 Task: Make in the project AgileCenter an epic 'Security Compliance'. Create in the project AgileCenter an epic 'Network Compliance'. Add in the project AgileCenter an epic 'Business Continuity and Disaster Recovery Planning (BCDR) Implementation'
Action: Mouse moved to (124, 212)
Screenshot: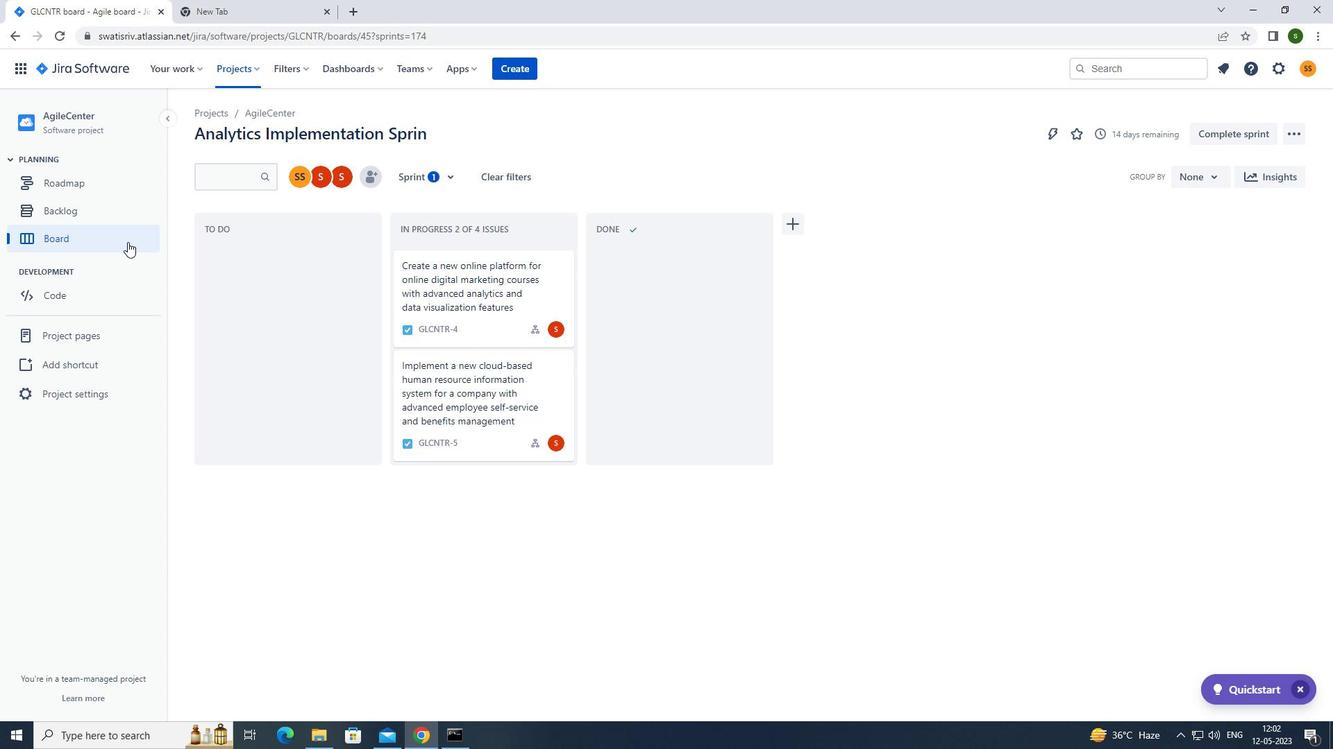 
Action: Mouse pressed left at (124, 212)
Screenshot: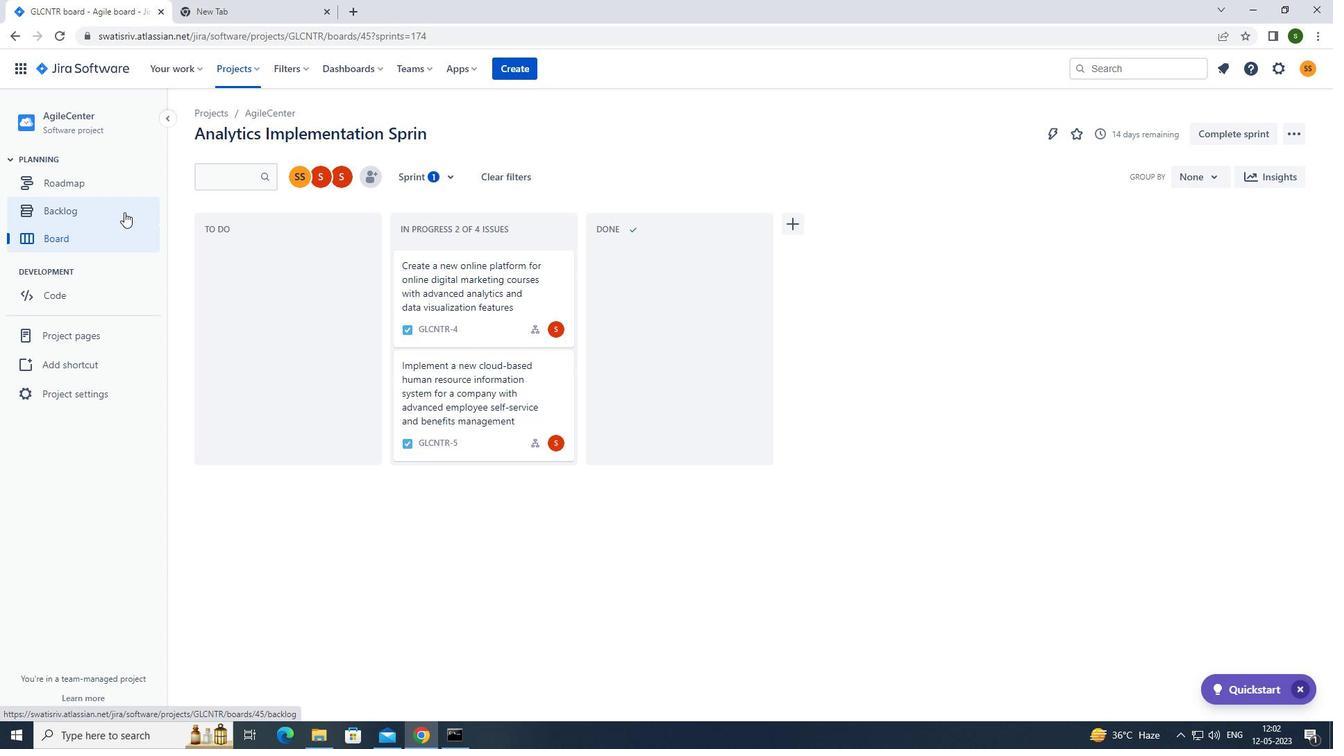 
Action: Mouse moved to (411, 173)
Screenshot: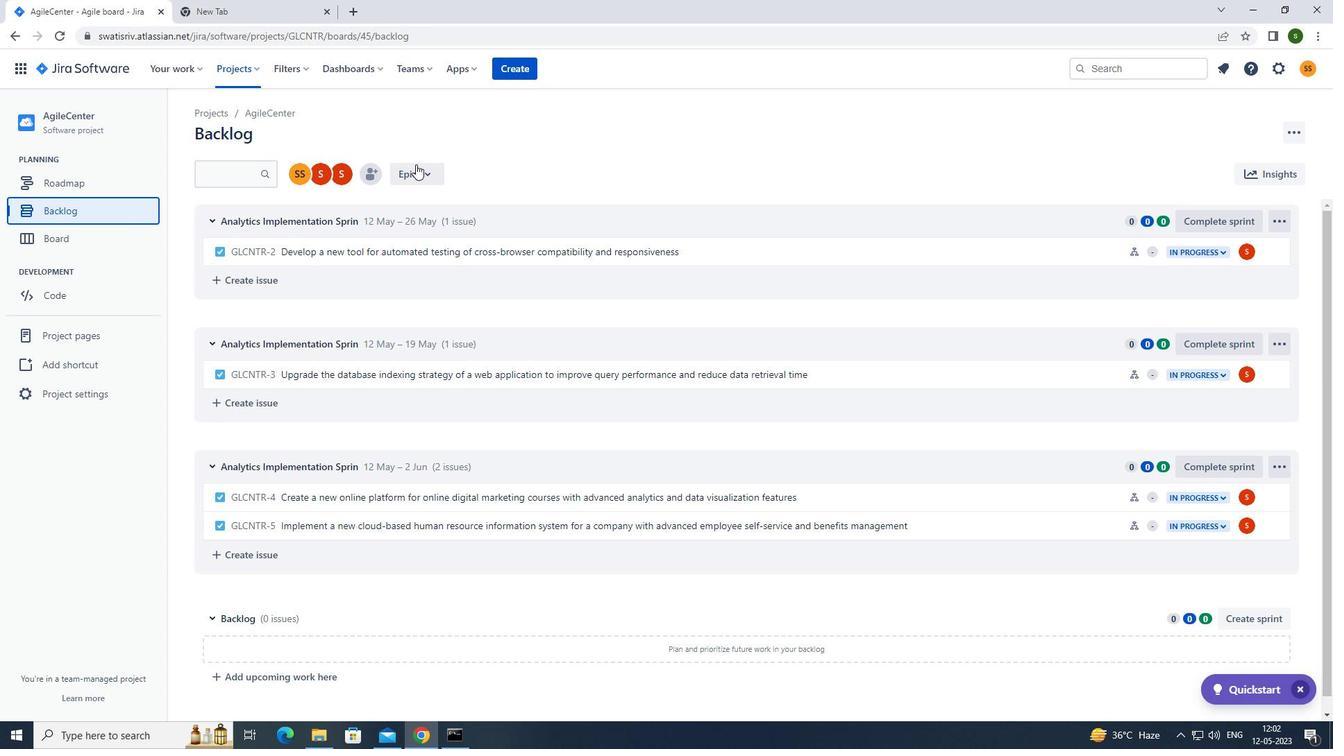 
Action: Mouse pressed left at (411, 173)
Screenshot: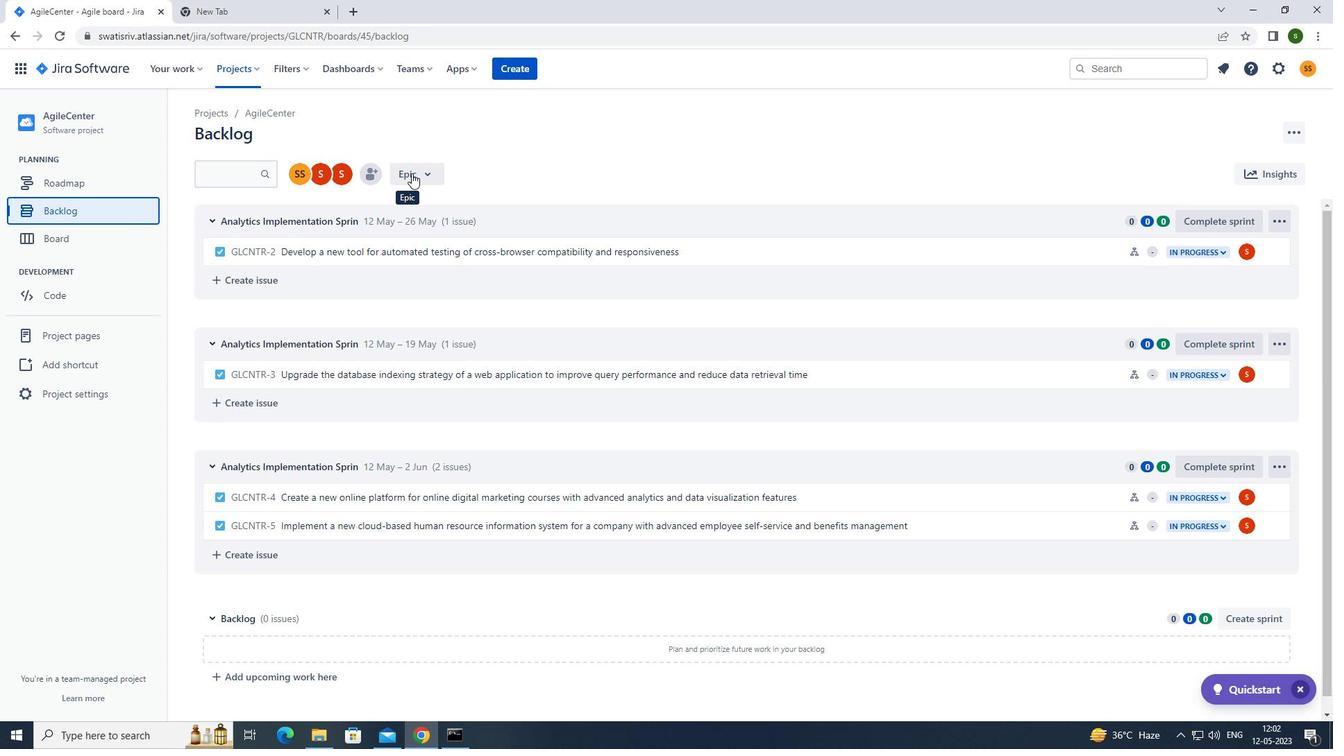 
Action: Mouse moved to (412, 261)
Screenshot: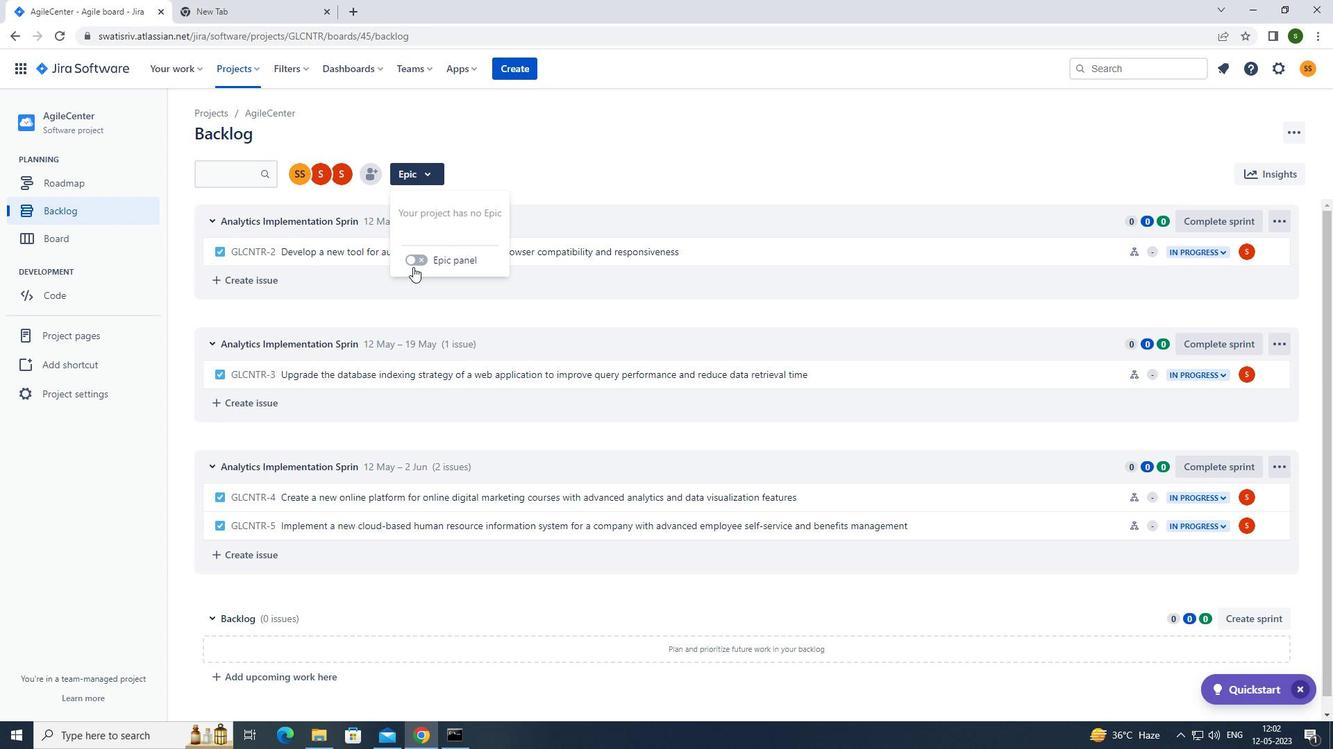 
Action: Mouse pressed left at (412, 261)
Screenshot: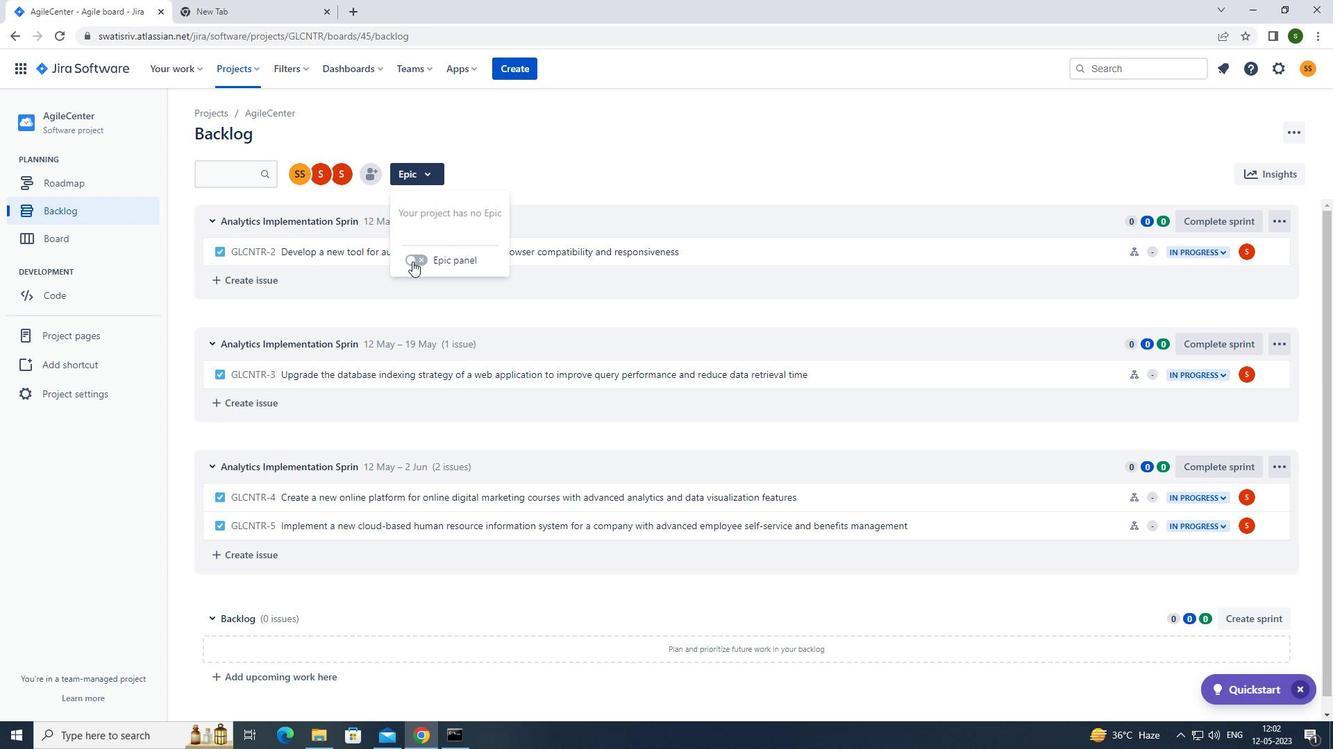 
Action: Mouse moved to (252, 475)
Screenshot: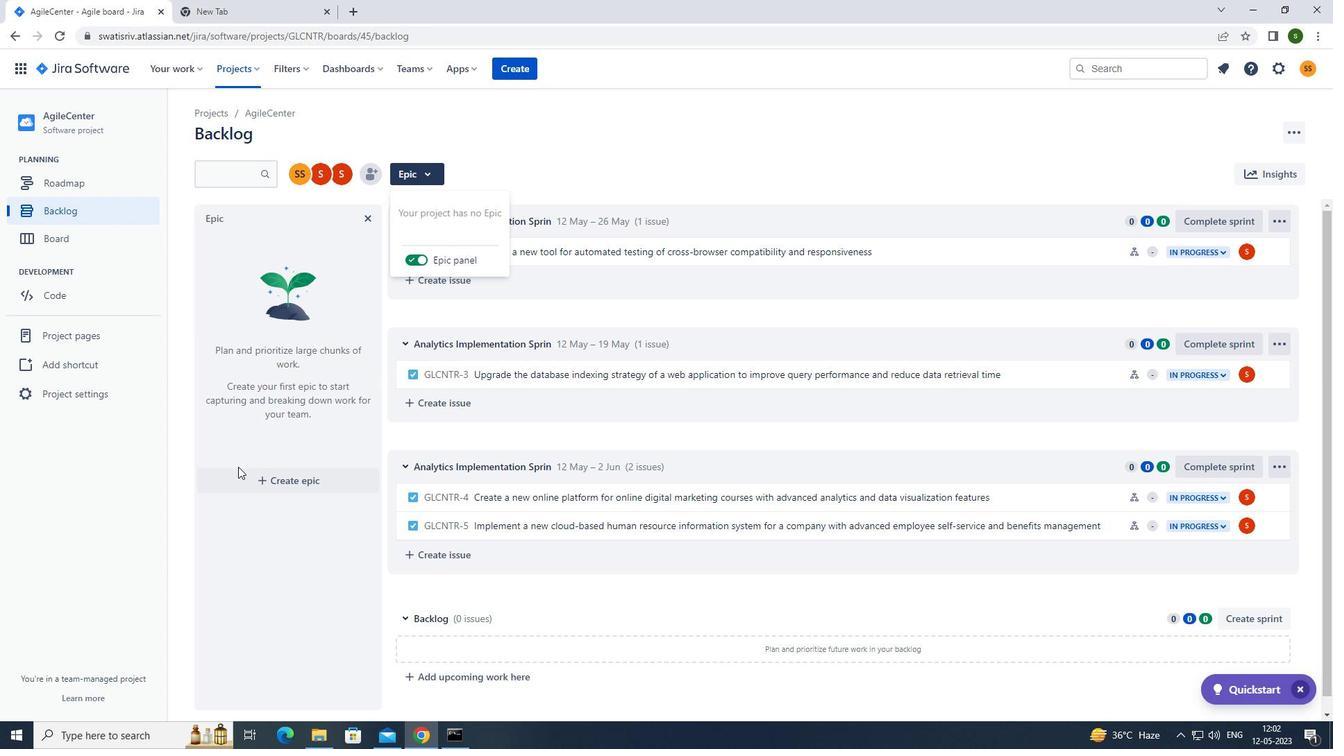 
Action: Mouse pressed left at (252, 475)
Screenshot: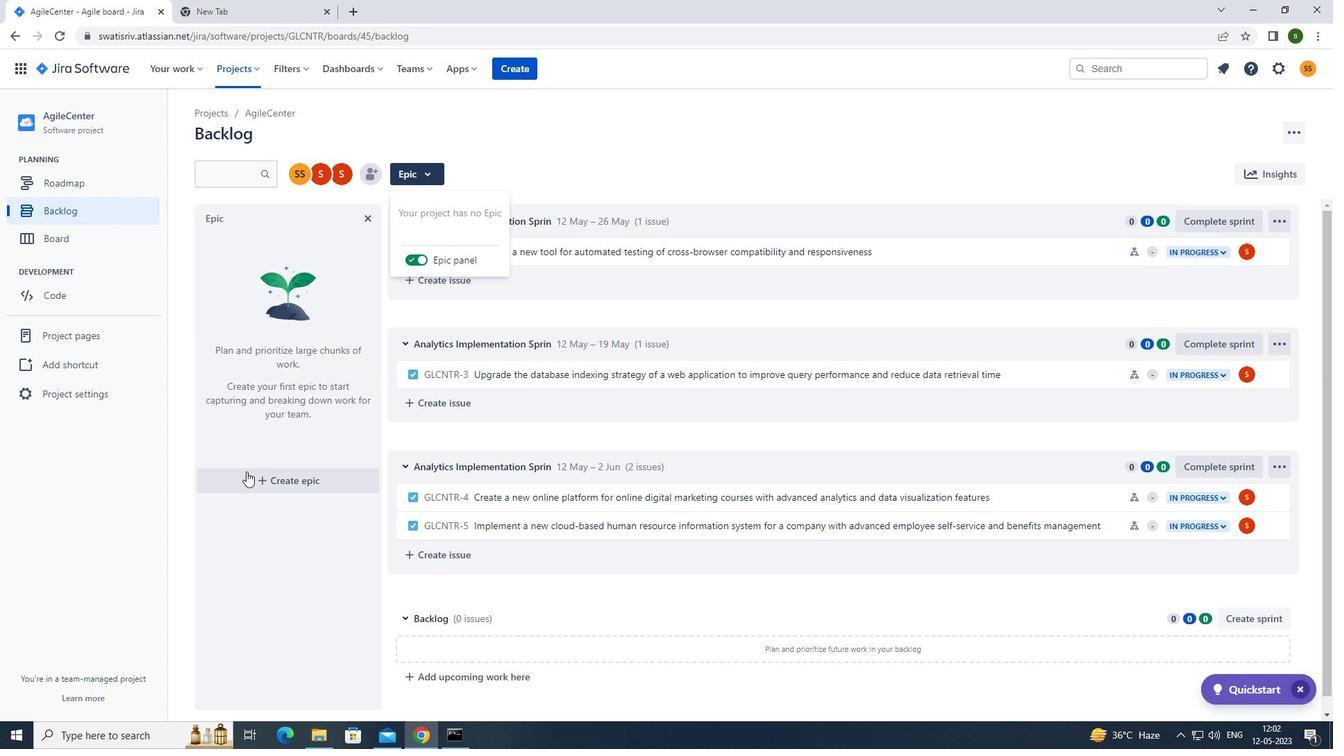 
Action: Mouse moved to (272, 474)
Screenshot: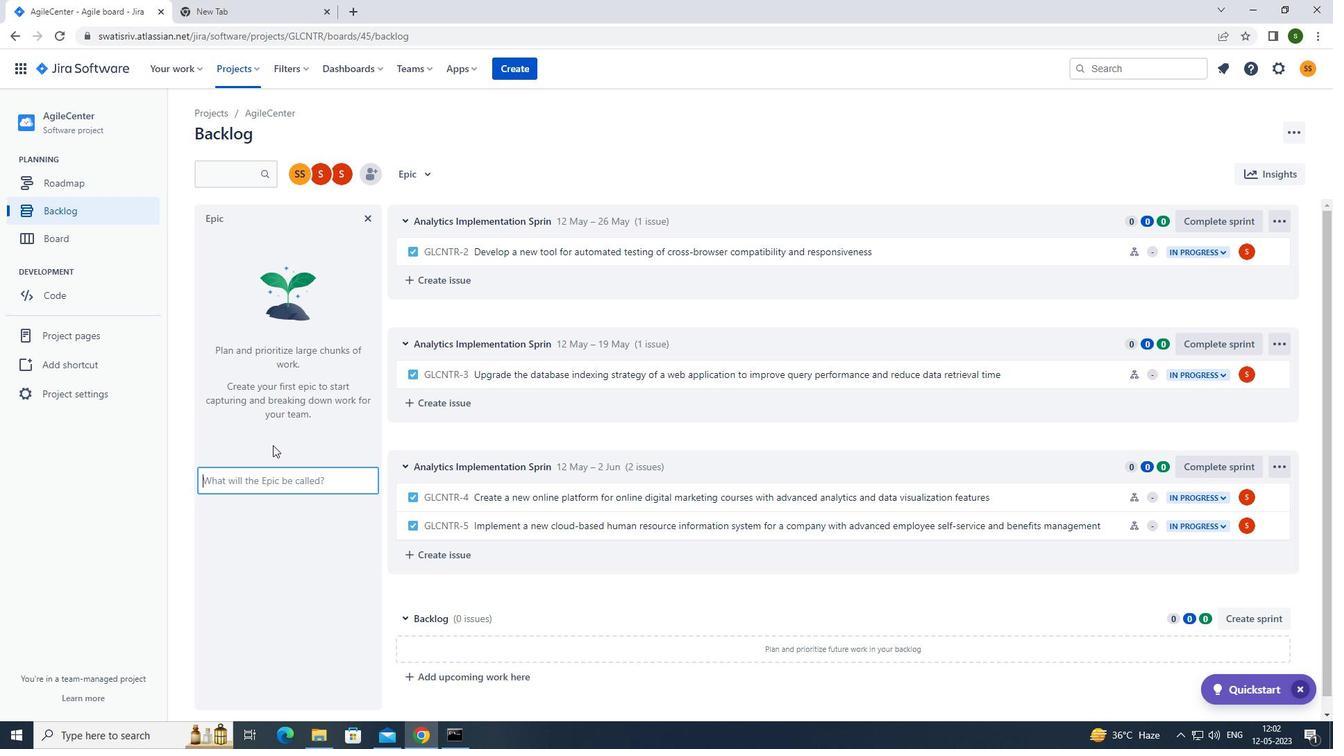 
Action: Key pressed <Key.caps_lock>s<Key.caps_lock>ecurity<Key.space><Key.caps_lock>c<Key.caps_lock>ompliance<Key.enter><Key.caps_lock>n<Key.caps_lock>etwork<Key.space><Key.caps_lock>c<Key.caps_lock>ompliance<Key.enter><Key.caps_lock>b<Key.caps_lock>usiness<Key.space><Key.caps_lock>c<Key.caps_lock>ontinuity<Key.space>and<Key.space><Key.caps_lock>d<Key.caps_lock>isaster<Key.space><Key.caps_lock>R<Key.caps_lock>ecovery<Key.space><Key.caps_lock>p<Key.caps_lock>lanning<Key.shift_r><Key.shift_r>(<Key.caps_lock>bcdr<Key.shift_r>)<Key.caps_lock>i<Key.caps_lock>mo<Key.backspace><Key.backspace><Key.backspace>i<Key.caps_lock>mplementation<Key.enter>
Screenshot: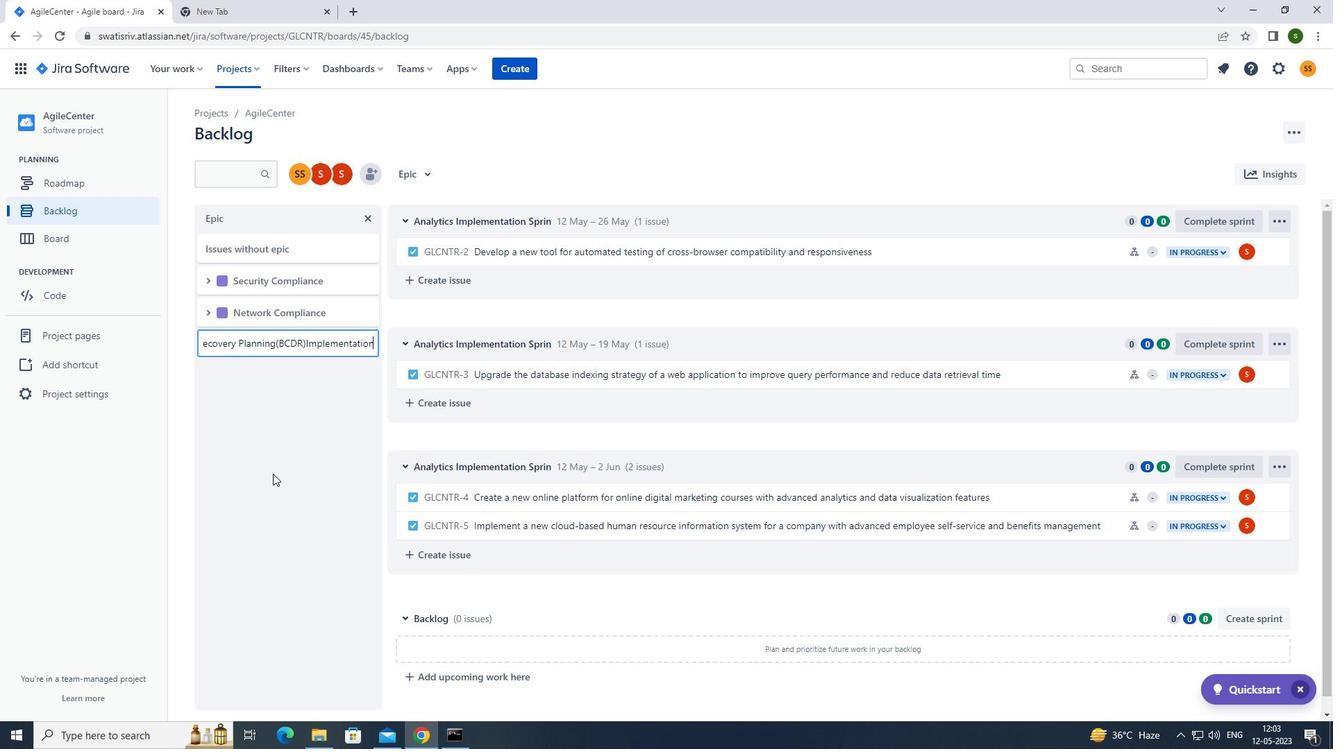 
